 Task: Employee Skills Development Workshop: Attend a workshop focused on skill enhancement in areas such as leadership, communication, and time management. Location: Training Center C. Time: 11:00 AM - 1:30 PM.
Action: Mouse moved to (92, 107)
Screenshot: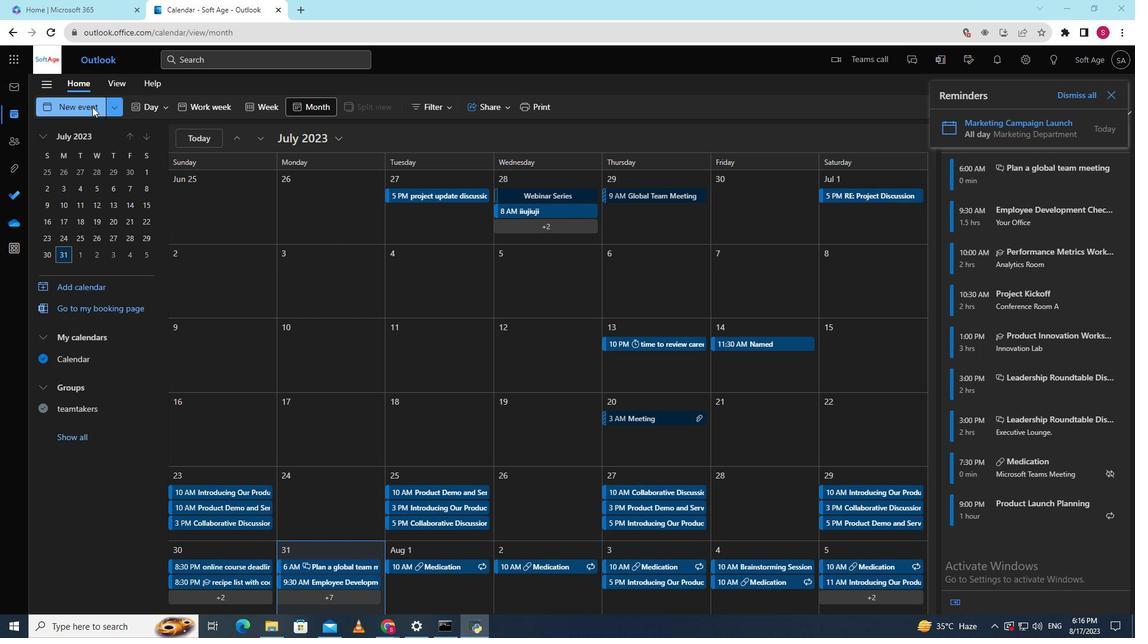 
Action: Mouse pressed left at (92, 107)
Screenshot: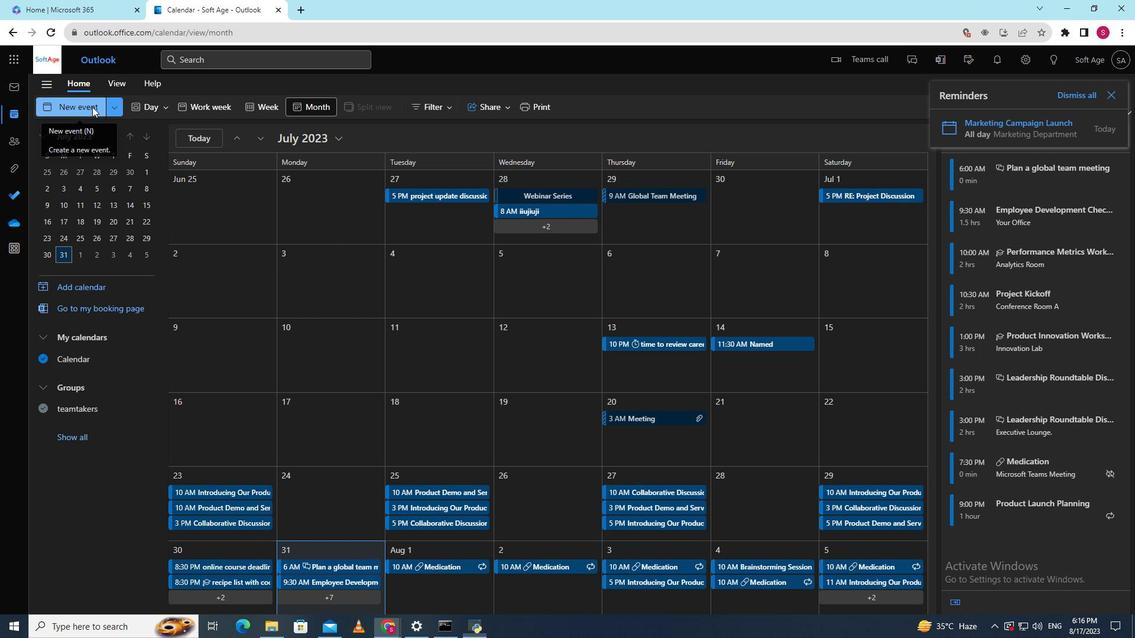 
Action: Mouse moved to (196, 144)
Screenshot: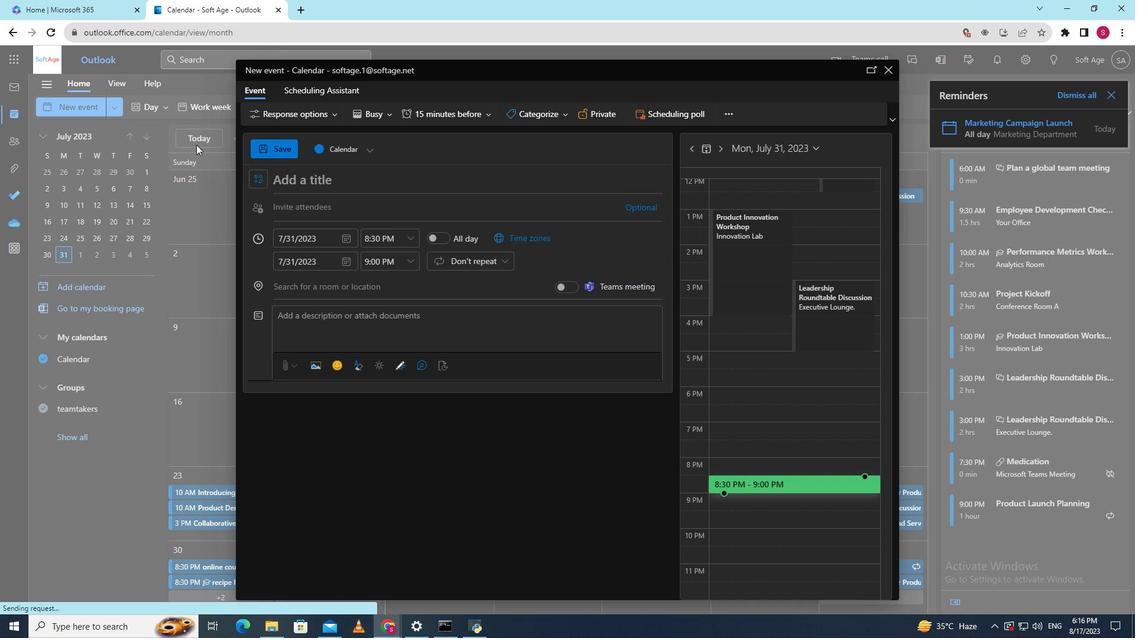 
Action: Key pressed <Key.shift><Key.shift>Employee<Key.space><Key.shift>Skills<Key.space><Key.shift>Development<Key.space><Key.shift>Workshop
Screenshot: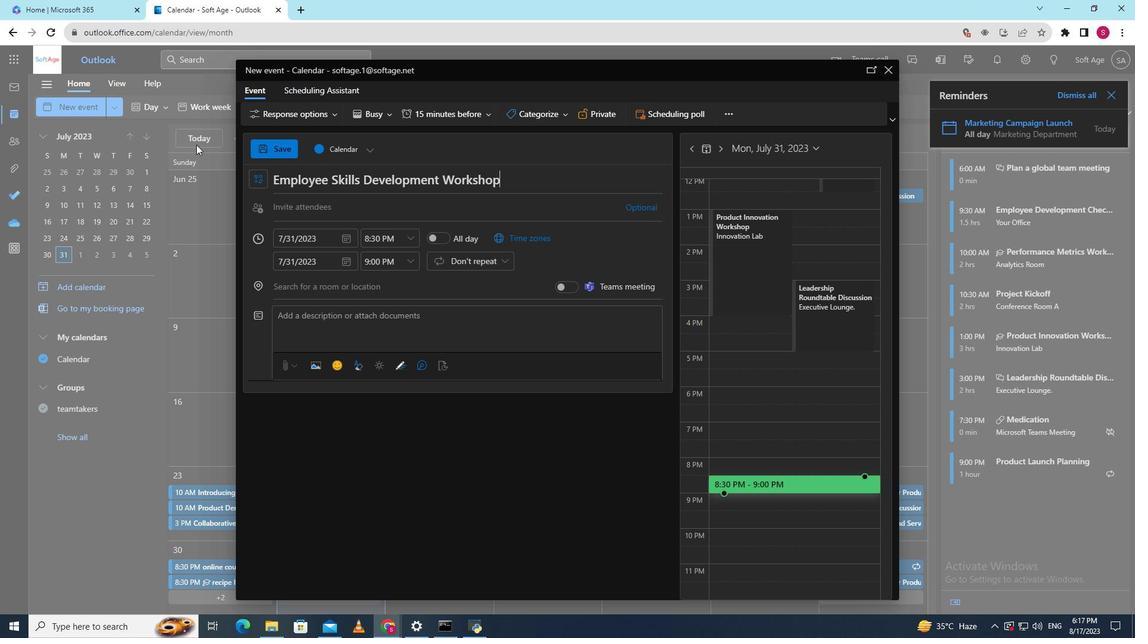 
Action: Mouse moved to (380, 325)
Screenshot: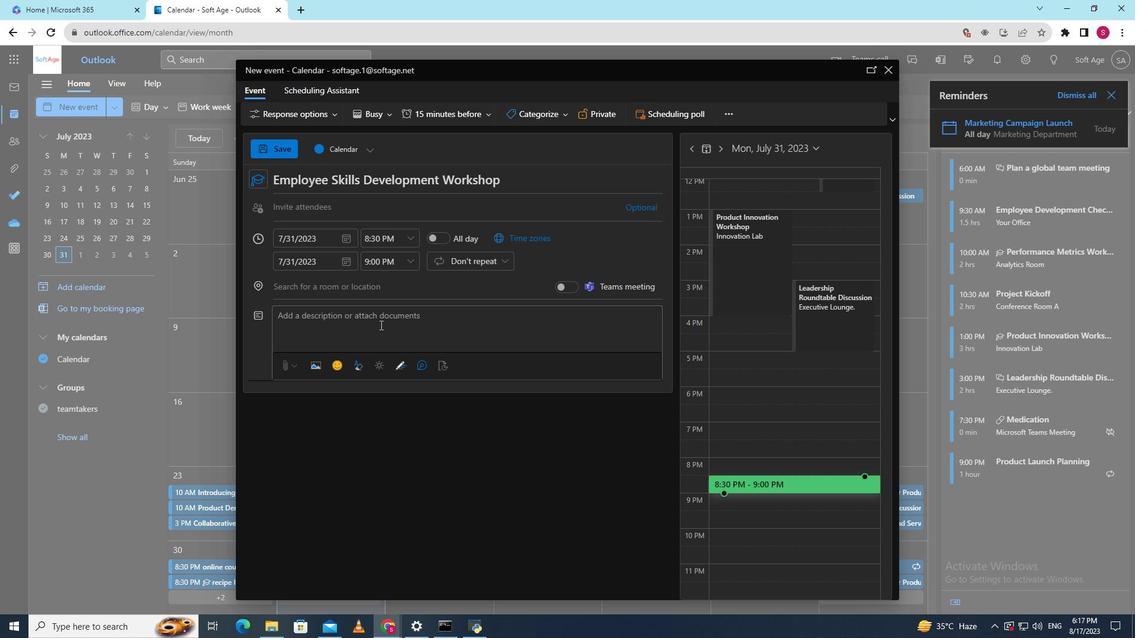 
Action: Mouse pressed left at (380, 325)
Screenshot: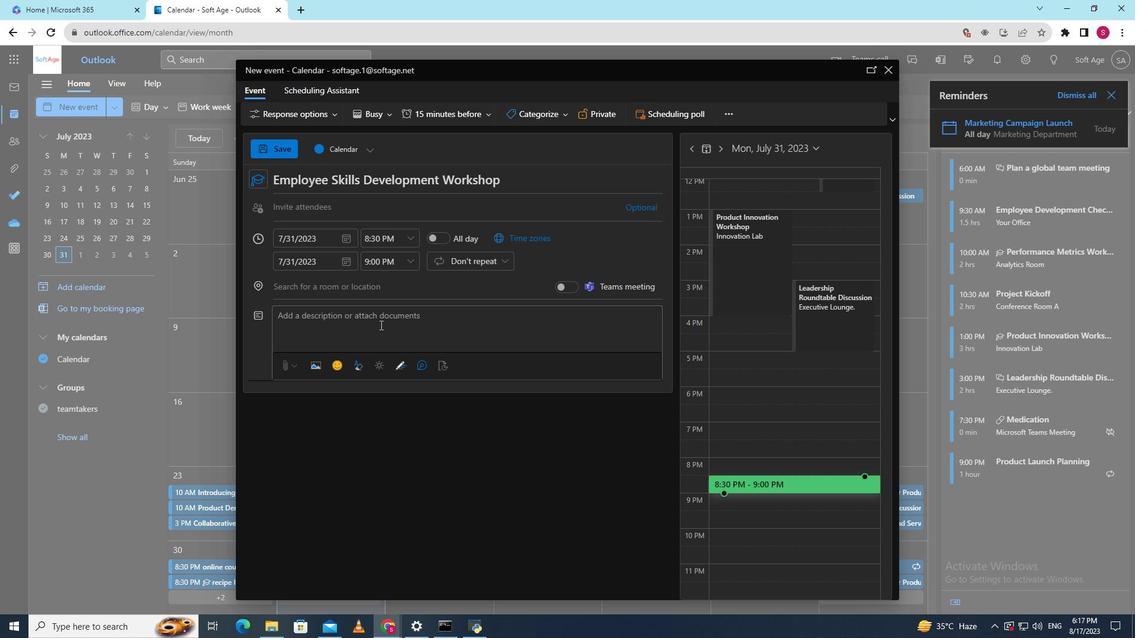 
Action: Key pressed <Key.shift>Attend<Key.space>a<Key.space>workshop<Key.space>focused<Key.space>on<Key.space>skill<Key.space>enhancement<Key.space>in<Key.space>areas<Key.space>such<Key.space>as<Key.space>leadership,<Key.space>communication,<Key.space>and<Key.space>time<Key.space>management.
Screenshot: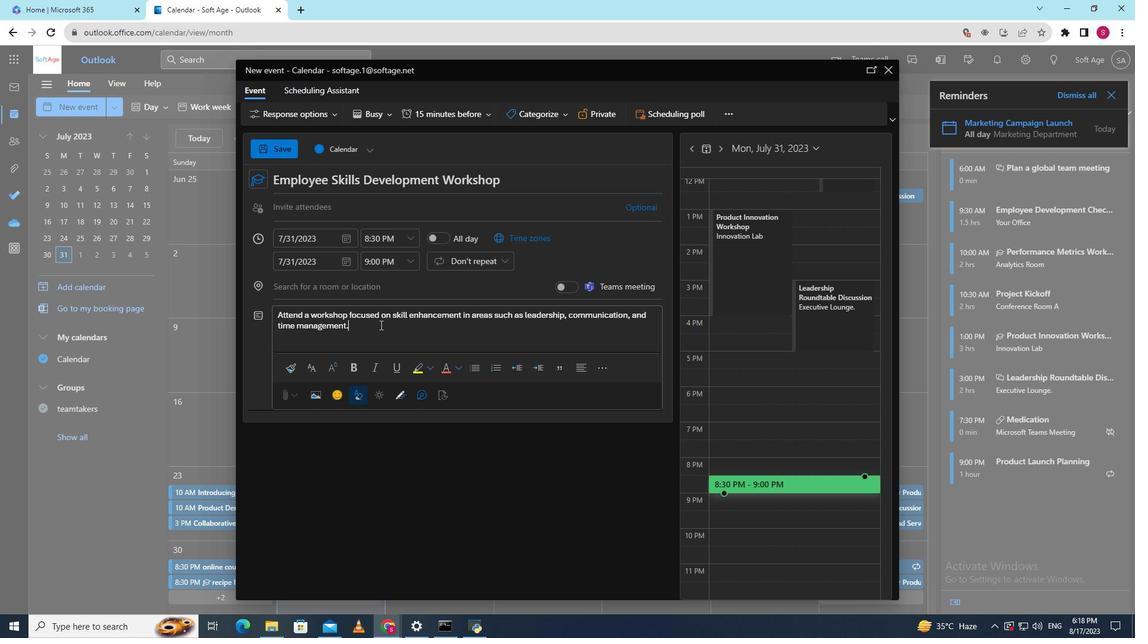 
Action: Mouse moved to (356, 286)
Screenshot: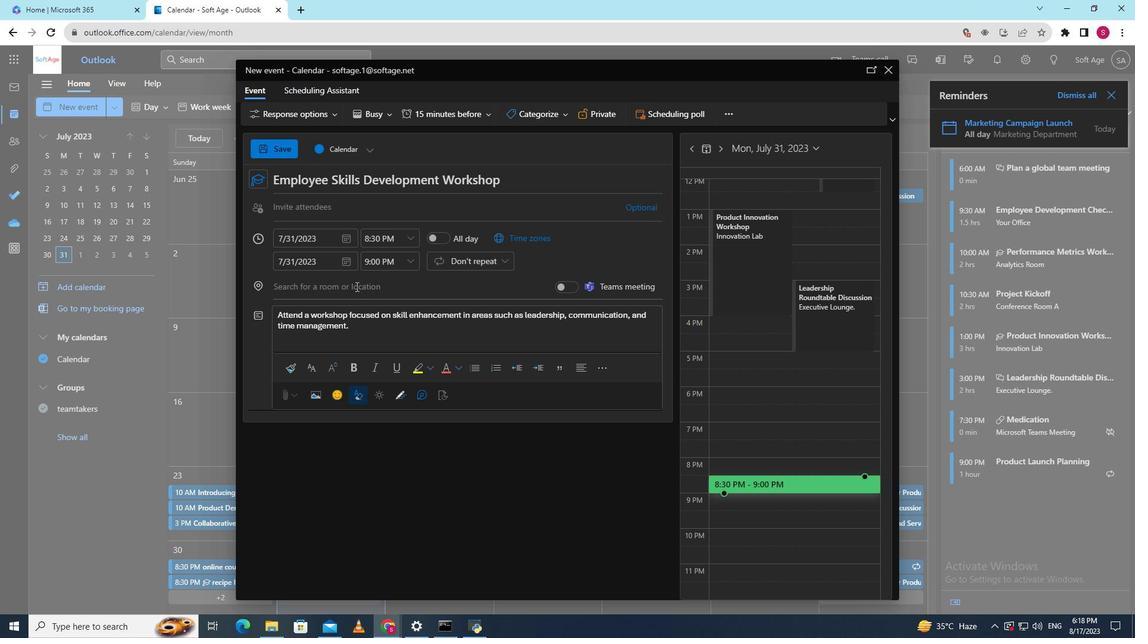 
Action: Mouse pressed left at (356, 286)
Screenshot: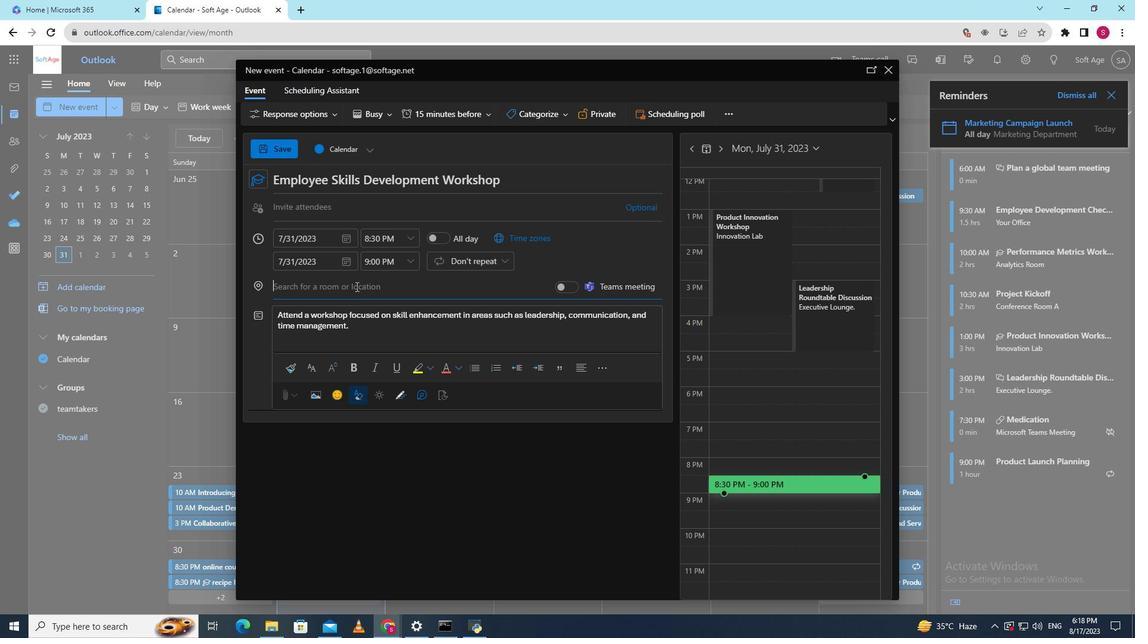
Action: Key pressed <Key.shift>Training<Key.space><Key.shift>Center<Key.shift>C.<Key.backspace><Key.space><Key.backspace><Key.backspace><Key.space><Key.shift><Key.shift><Key.shift><Key.shift><Key.shift><Key.shift><Key.shift><Key.shift>C.
Screenshot: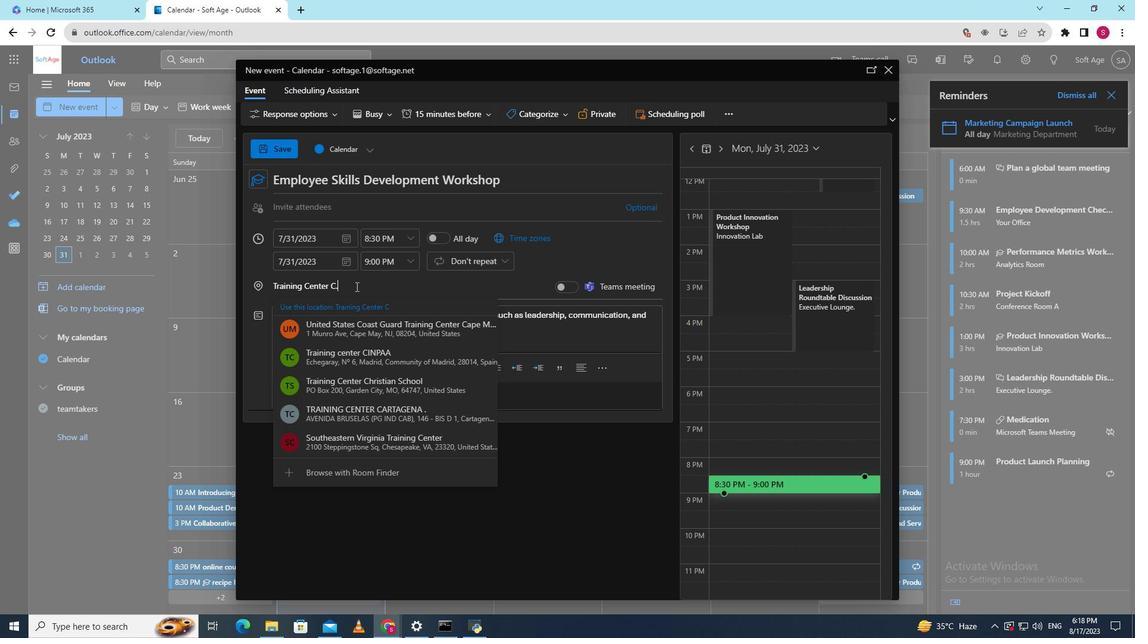 
Action: Mouse moved to (412, 238)
Screenshot: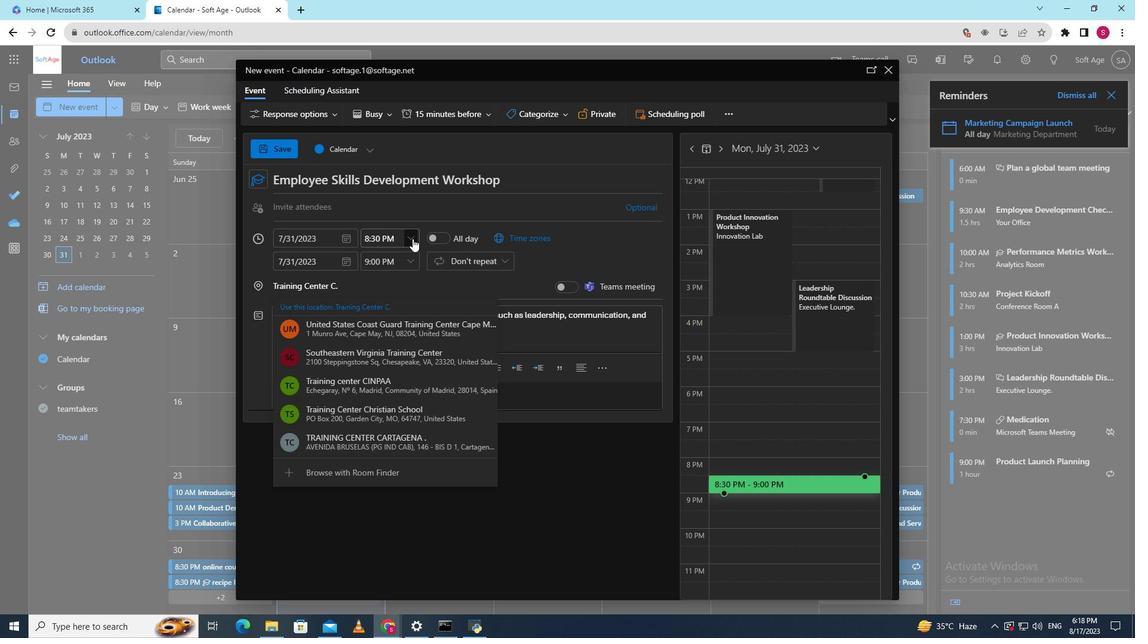 
Action: Mouse pressed left at (412, 238)
Screenshot: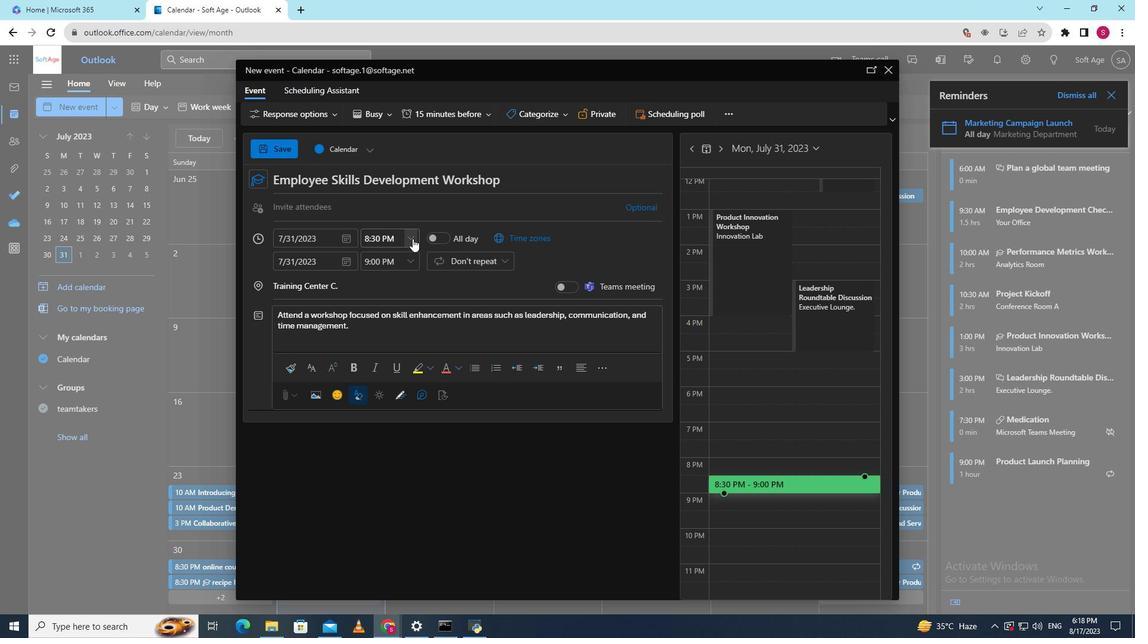 
Action: Mouse moved to (425, 351)
Screenshot: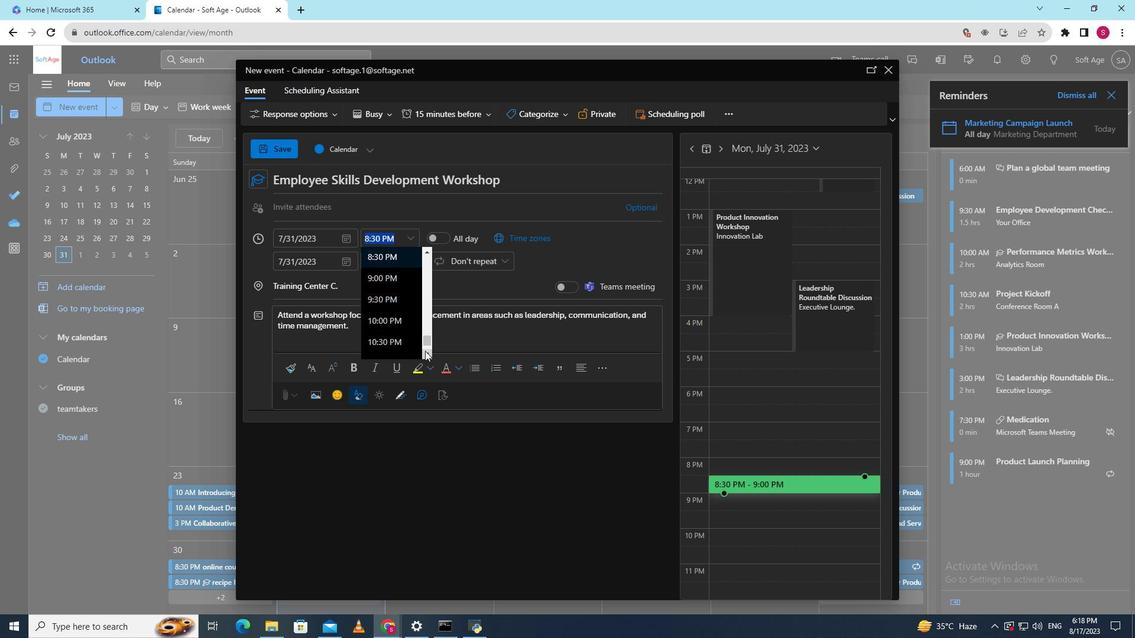 
Action: Mouse pressed left at (425, 351)
Screenshot: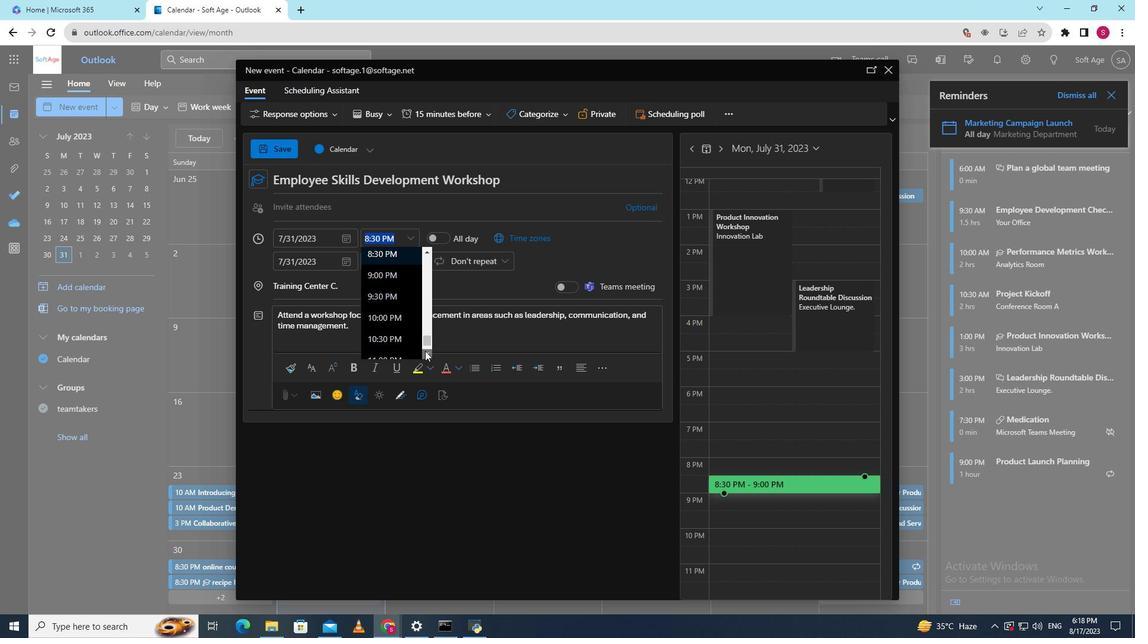 
Action: Mouse moved to (394, 316)
Screenshot: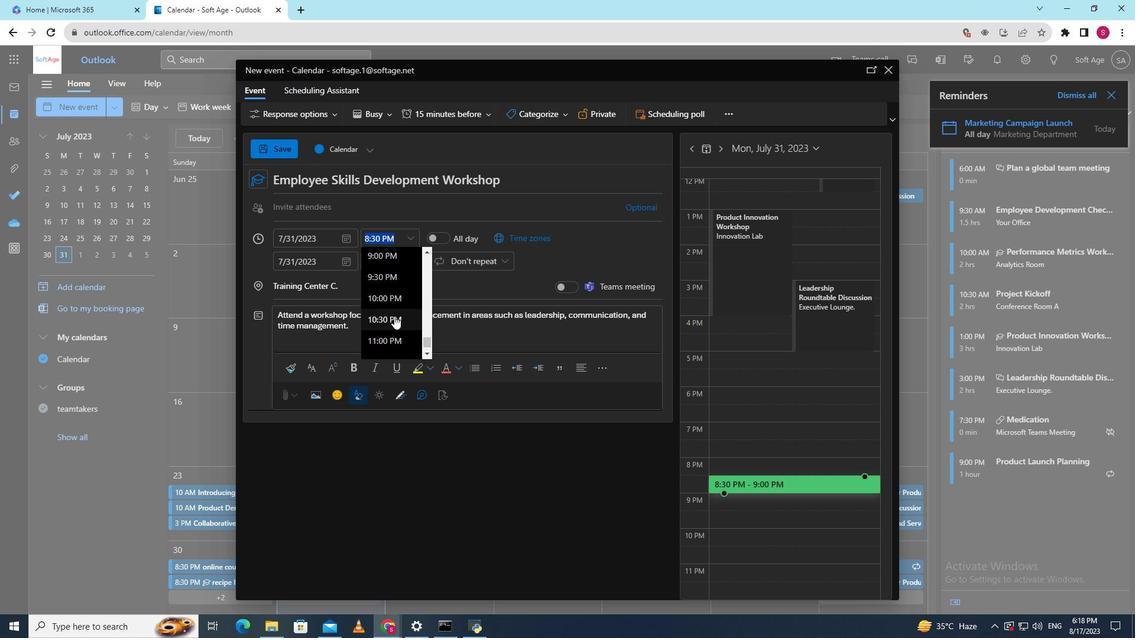 
Action: Mouse scrolled (394, 316) with delta (0, 0)
Screenshot: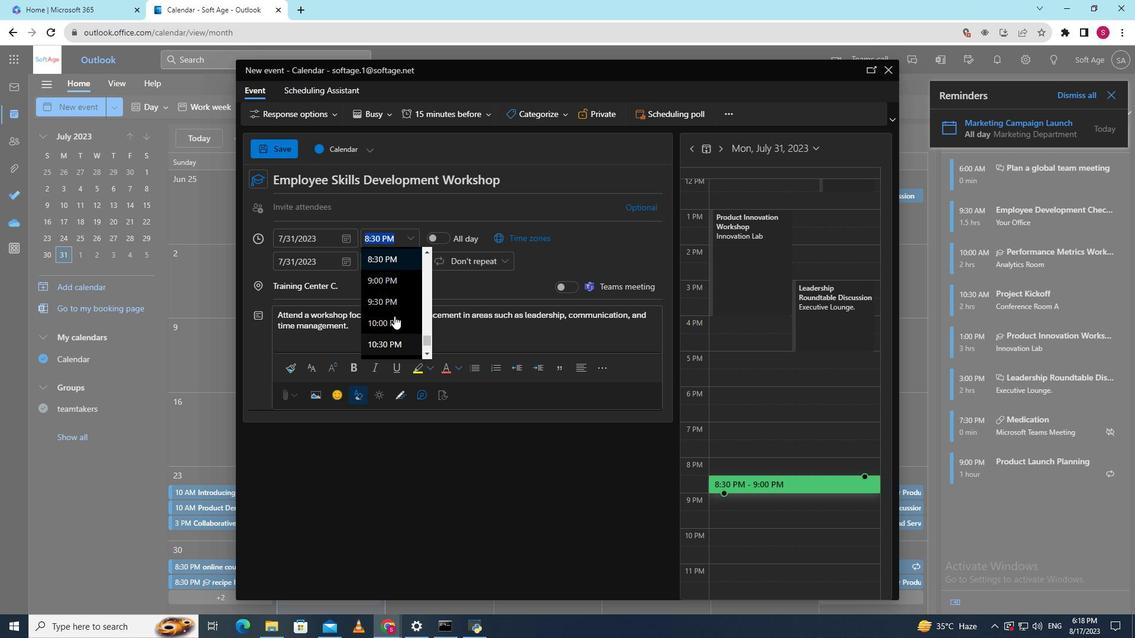 
Action: Mouse scrolled (394, 316) with delta (0, 0)
Screenshot: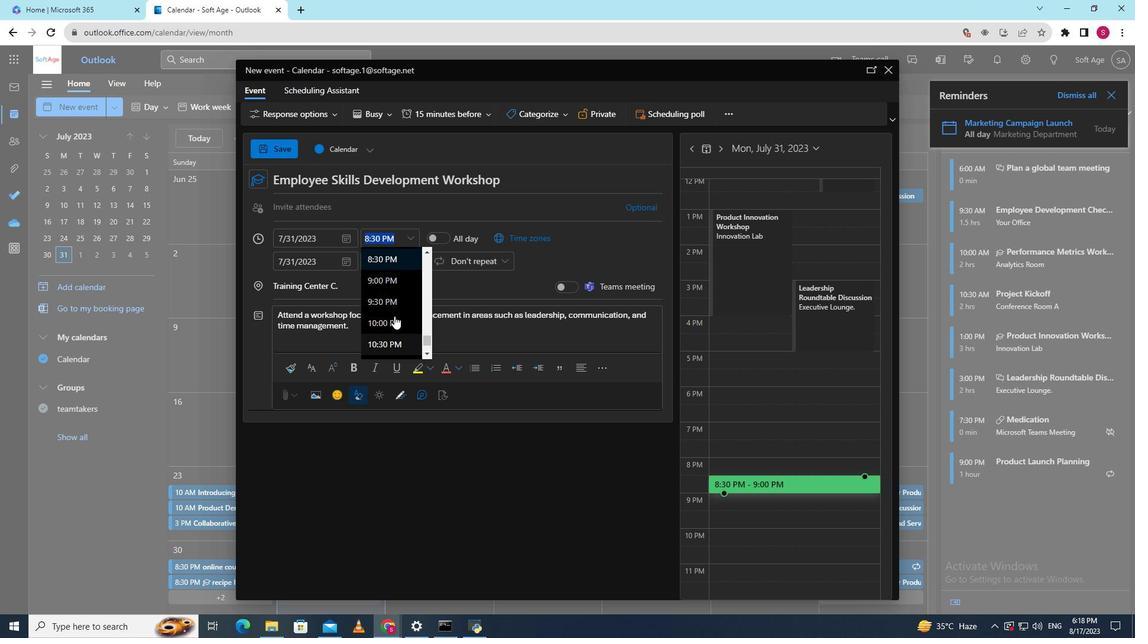
Action: Mouse scrolled (394, 316) with delta (0, 0)
Screenshot: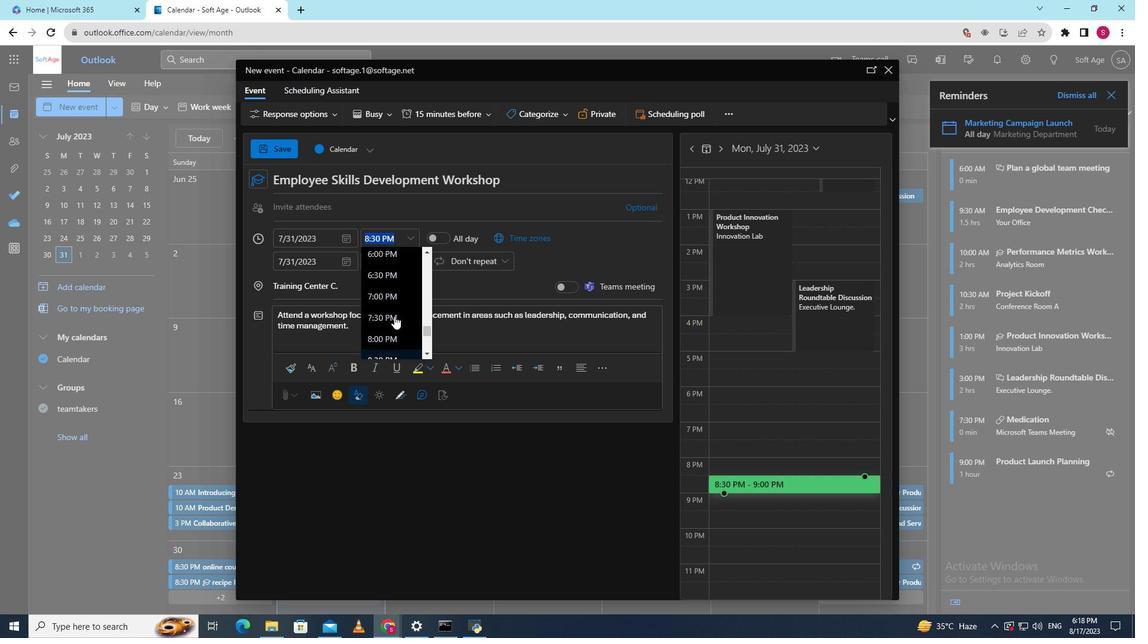 
Action: Mouse scrolled (394, 316) with delta (0, 0)
Screenshot: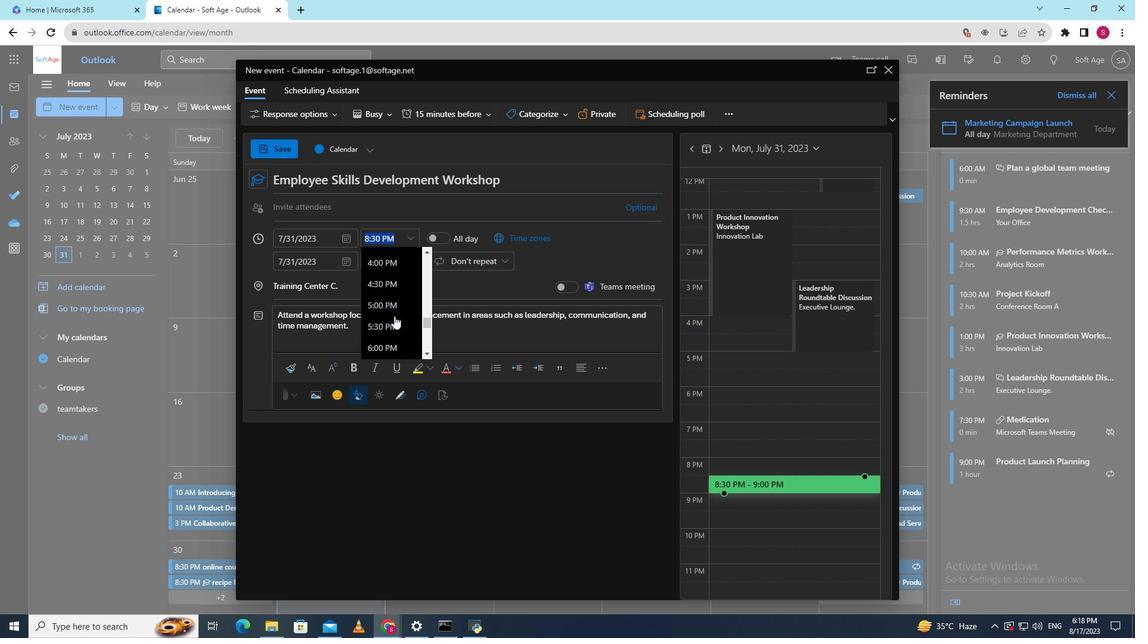 
Action: Mouse scrolled (394, 316) with delta (0, 0)
Screenshot: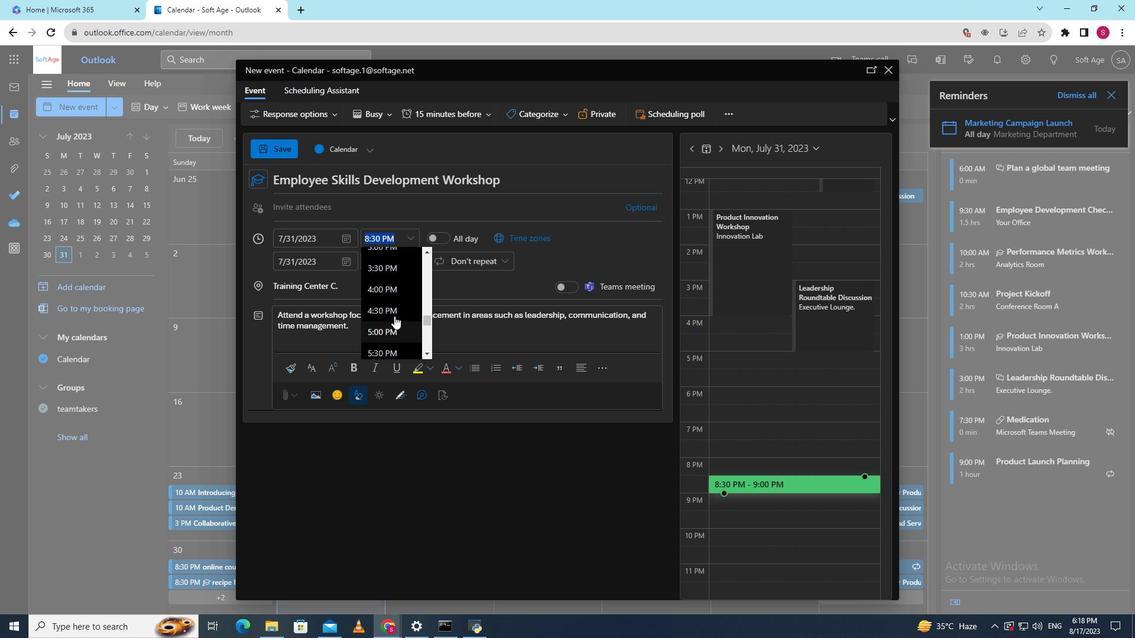 
Action: Mouse scrolled (394, 316) with delta (0, 0)
Screenshot: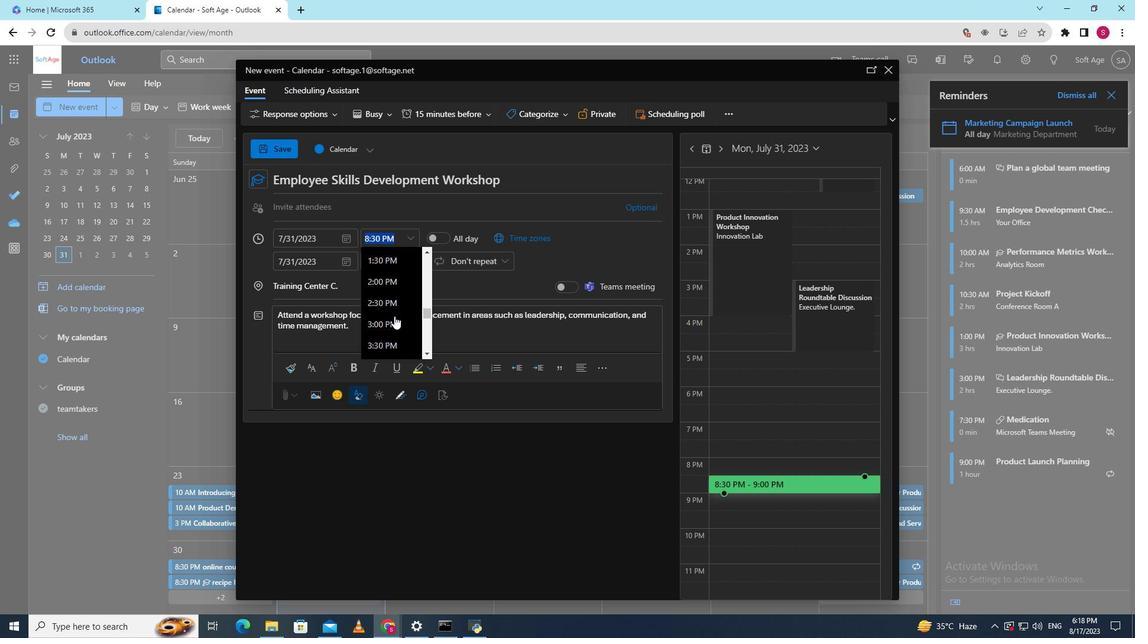 
Action: Mouse scrolled (394, 316) with delta (0, 0)
Screenshot: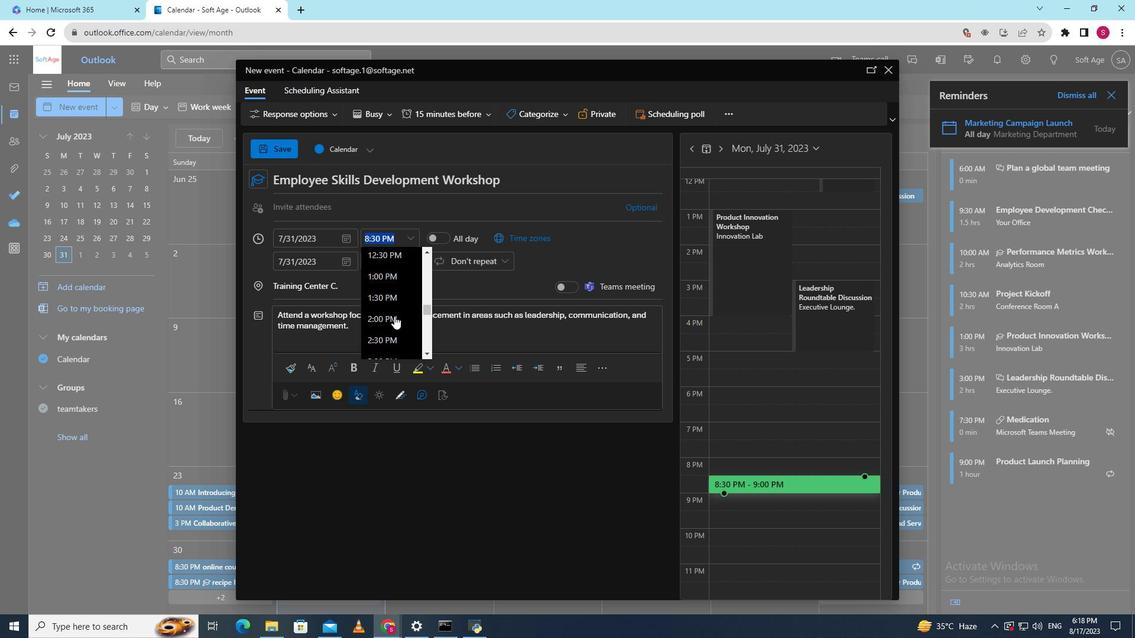 
Action: Mouse scrolled (394, 316) with delta (0, 0)
Screenshot: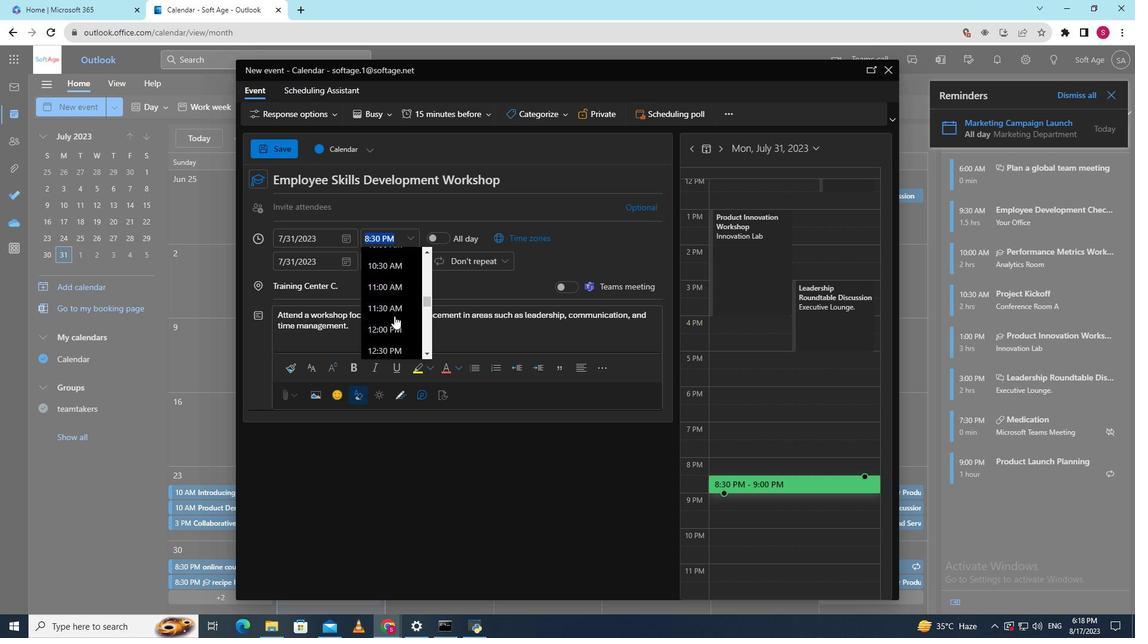 
Action: Mouse moved to (395, 304)
Screenshot: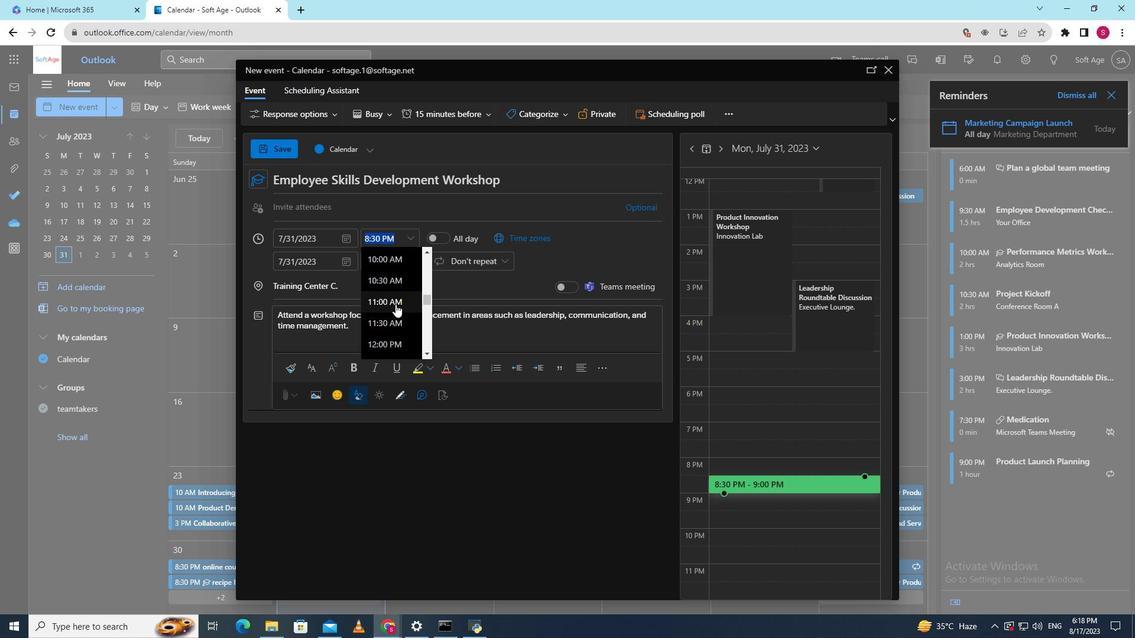 
Action: Mouse pressed left at (395, 304)
Screenshot: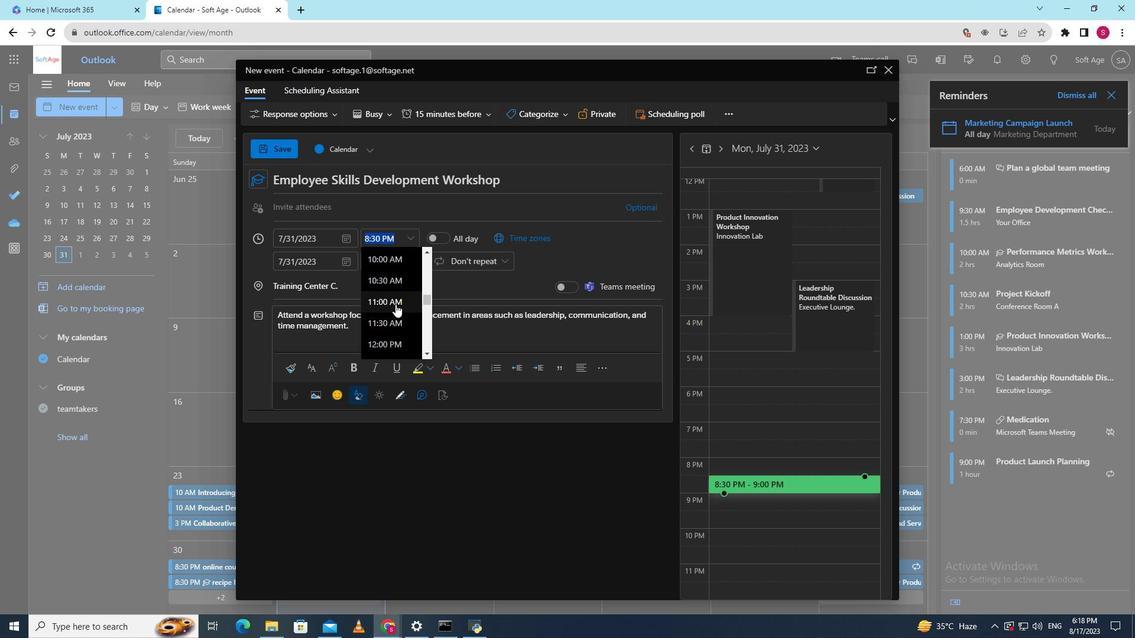 
Action: Mouse moved to (410, 261)
Screenshot: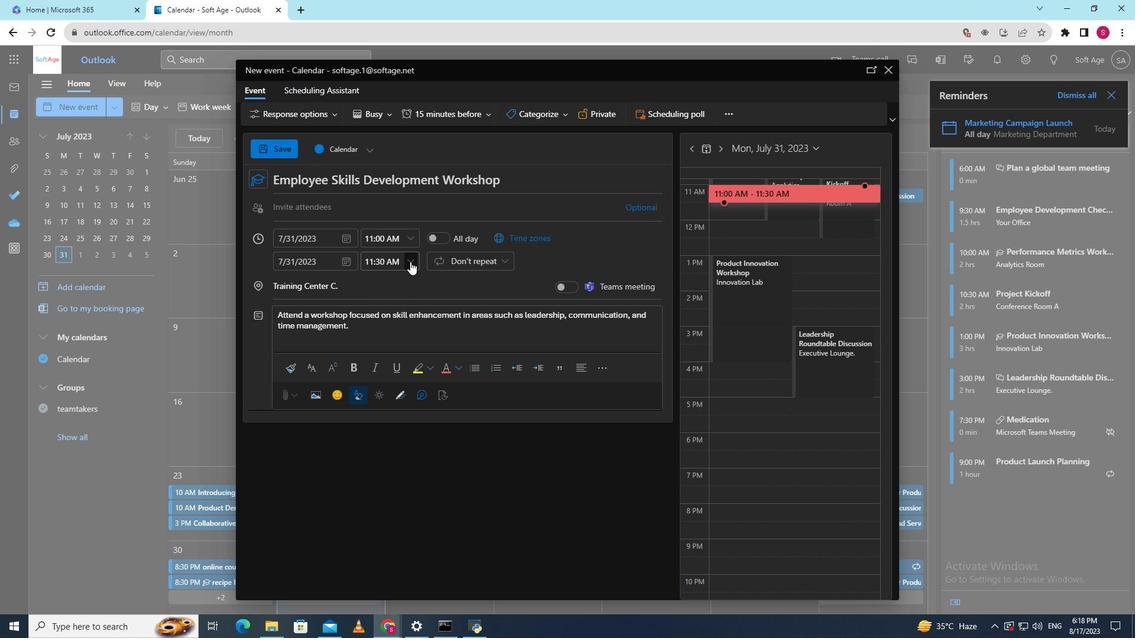 
Action: Mouse pressed left at (410, 261)
Screenshot: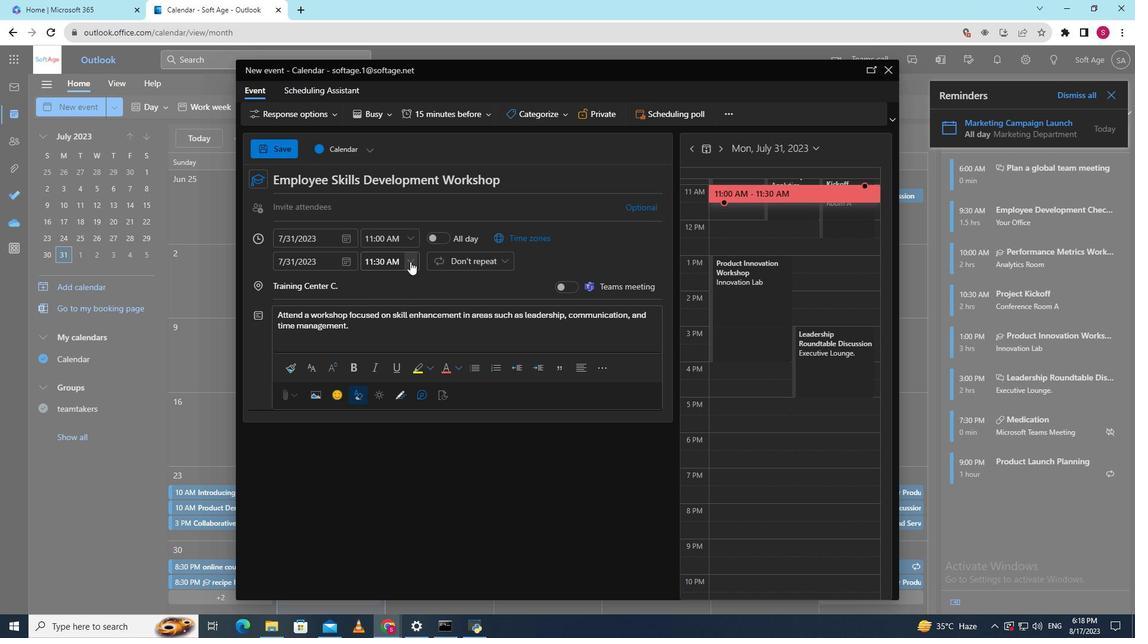 
Action: Mouse moved to (392, 370)
Screenshot: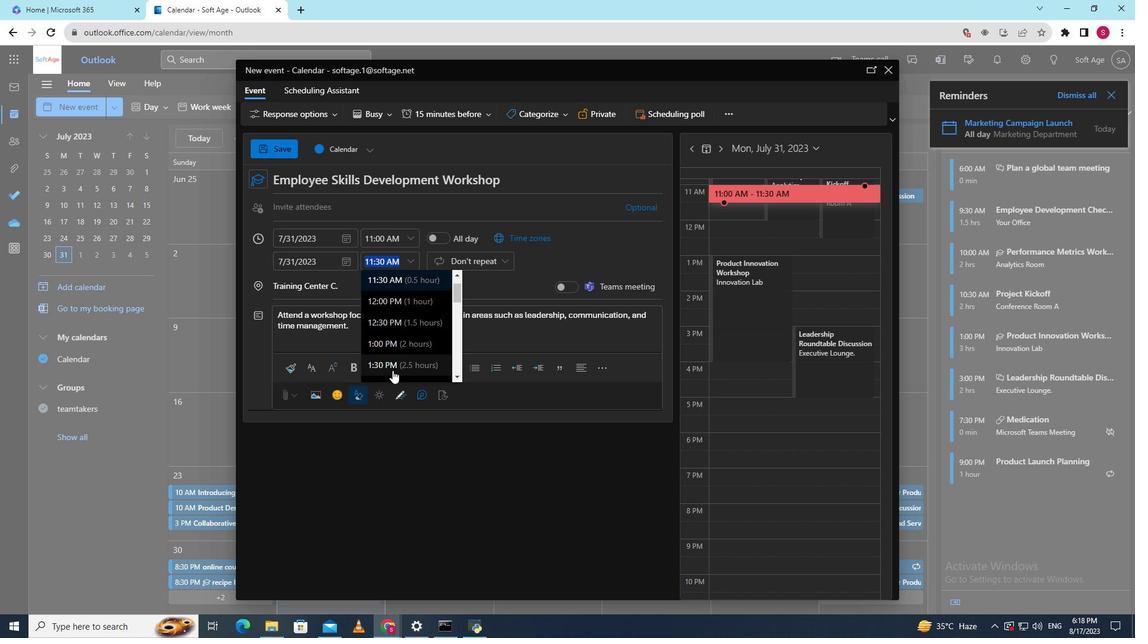 
Action: Mouse pressed left at (392, 370)
Screenshot: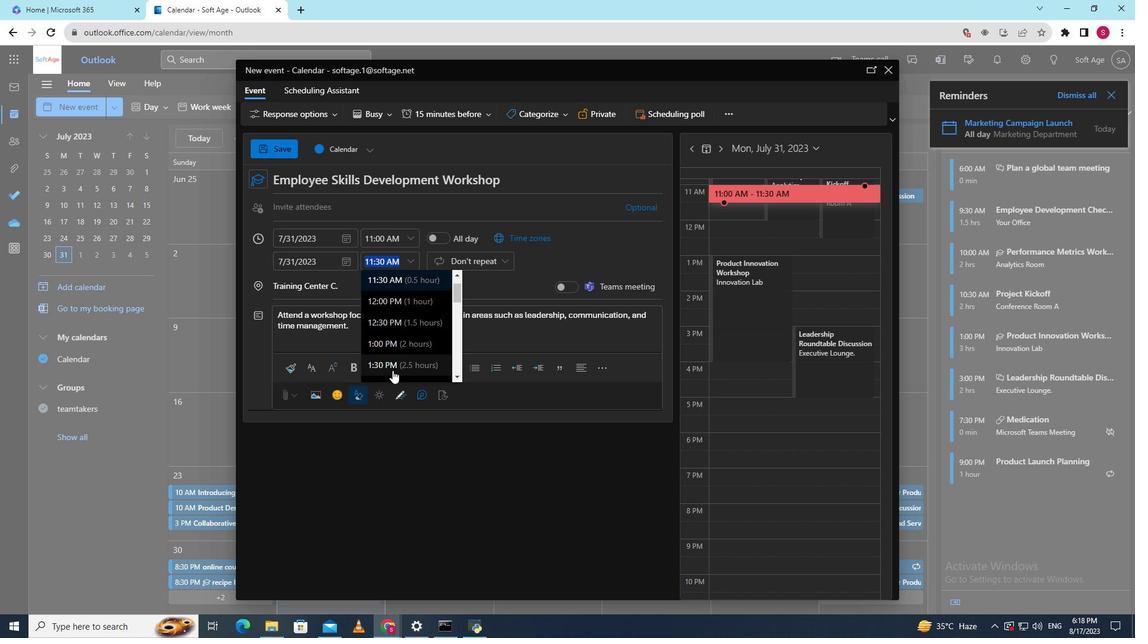 
Action: Mouse moved to (288, 146)
Screenshot: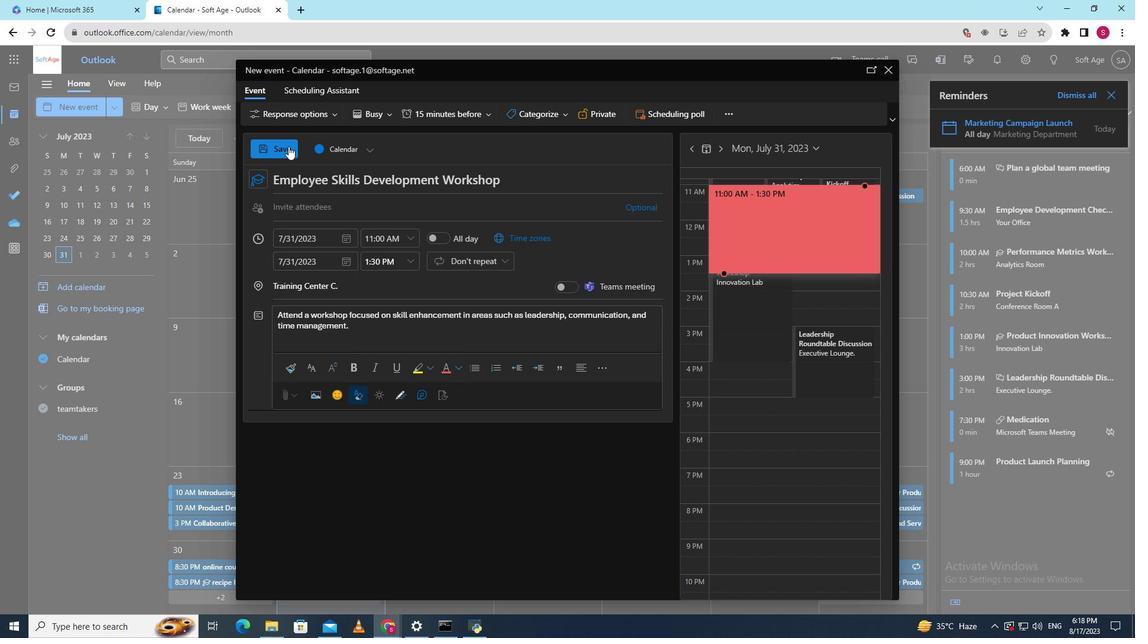 
Action: Mouse pressed left at (288, 146)
Screenshot: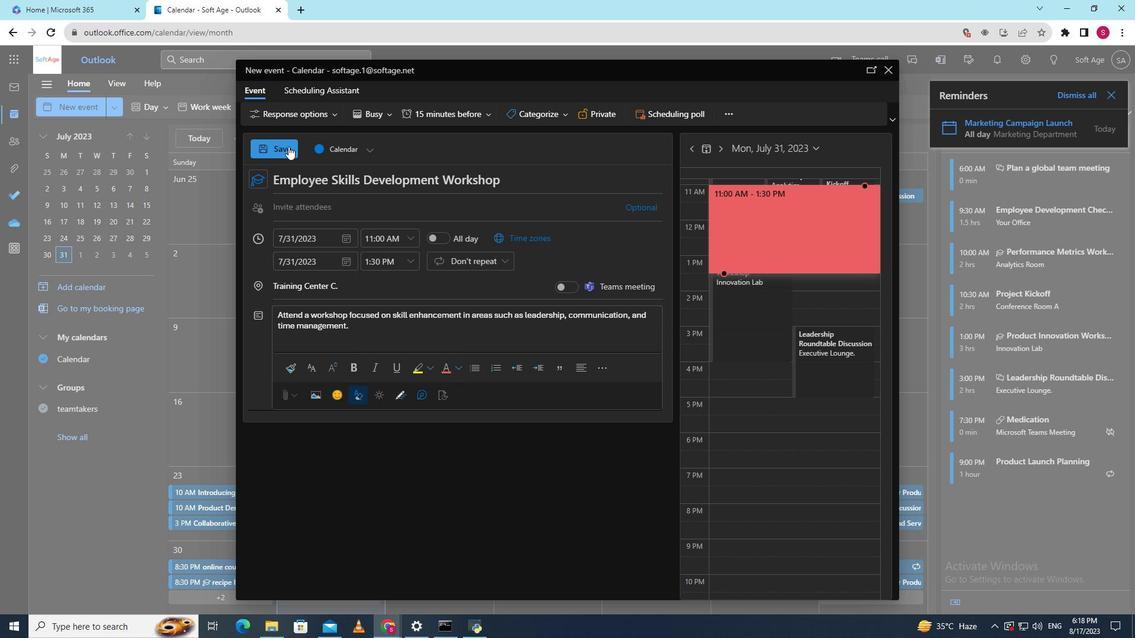 
